 Task: Open a blank sheet, save the file as Positivethinkingplan.epub Type the sentence 'Music is a universal language that transcends boundaries and touches our souls. It has the power to evoke emotions, bring people together, and inspire creativity. From soothing melodies to energetic beats, music accompanies us through various moods and moments in life. It can express joy, sadness, love, and every human emotion in between. Whether listening, playing an instrument, or singing, music enriches our lives, providing solace, entertainment, and a means of self-expression. It is a timeless art form that connects us, unites cultures, and creates a soundtrack for our shared human experiences.'Add formula using equations and charcters after the sentence 'SA=2lw+2lh+2wh' Select the formula and highlight with color Yellow Change the page Orientation to  Potrait
Action: Mouse moved to (263, 160)
Screenshot: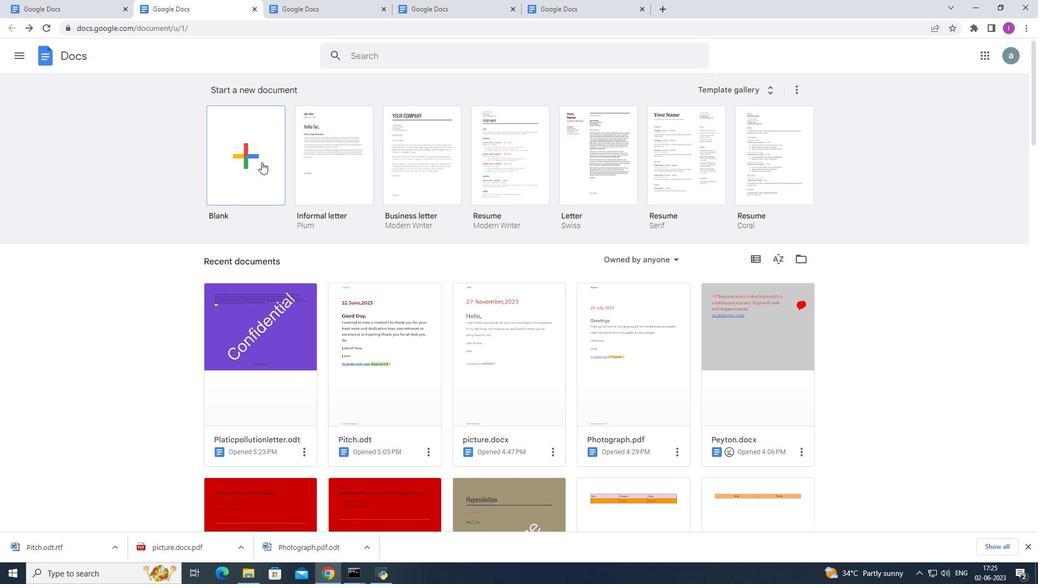 
Action: Mouse pressed left at (263, 160)
Screenshot: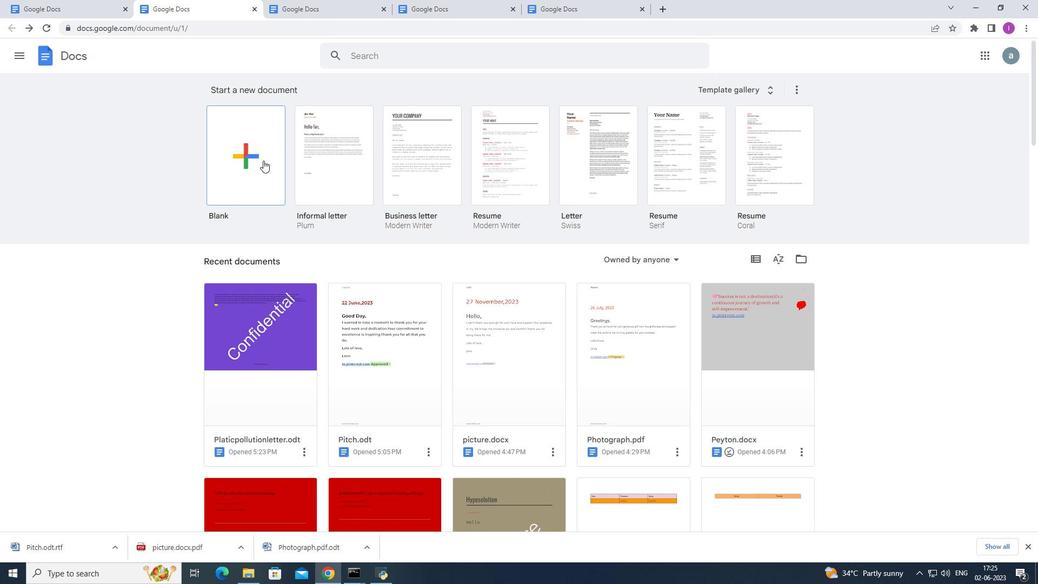 
Action: Mouse moved to (118, 47)
Screenshot: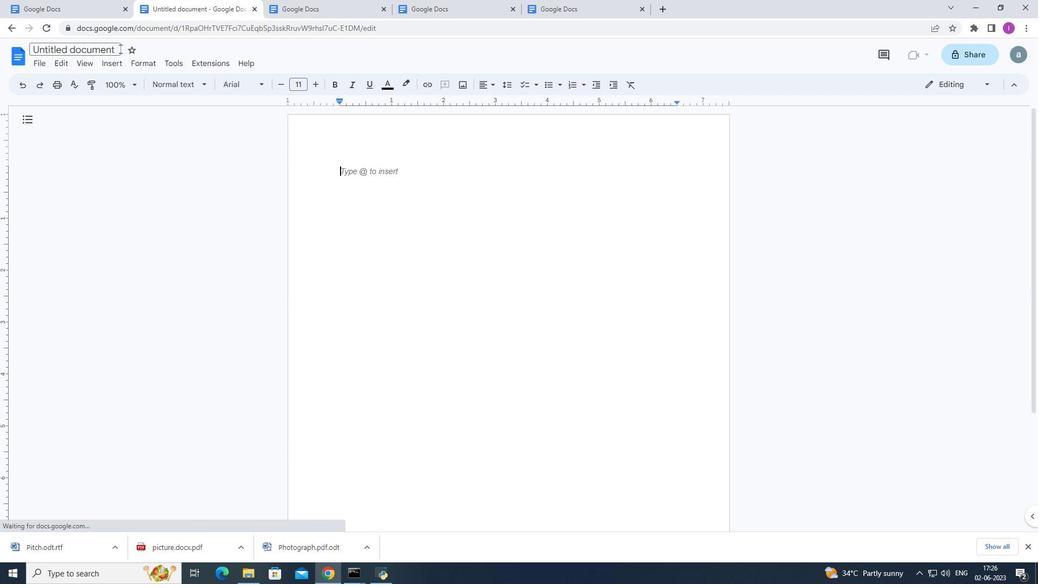 
Action: Mouse pressed left at (118, 47)
Screenshot: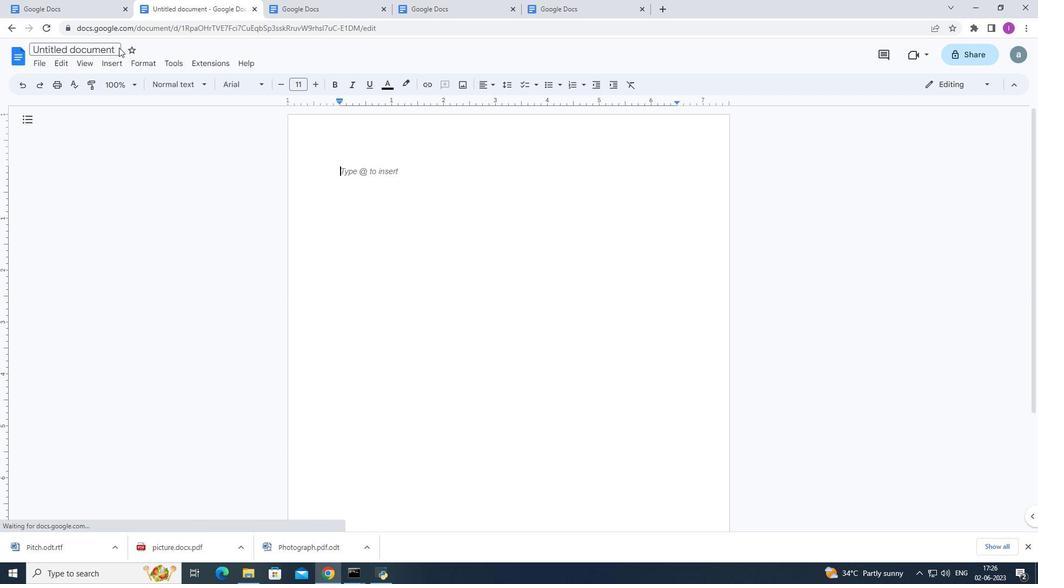 
Action: Mouse moved to (158, 51)
Screenshot: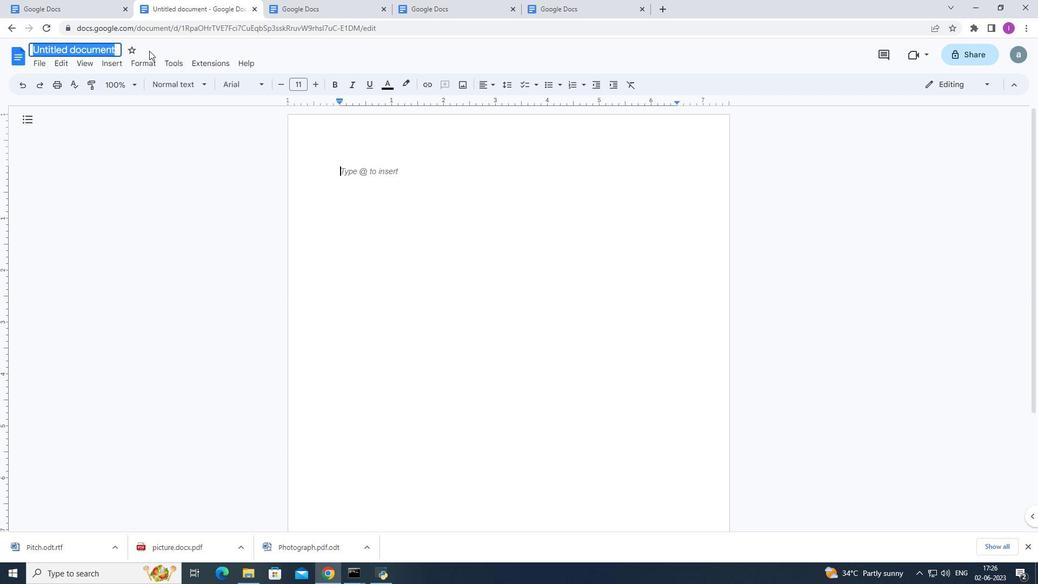 
Action: Key pressed <Key.shift>Positivethinkingplan.epub
Screenshot: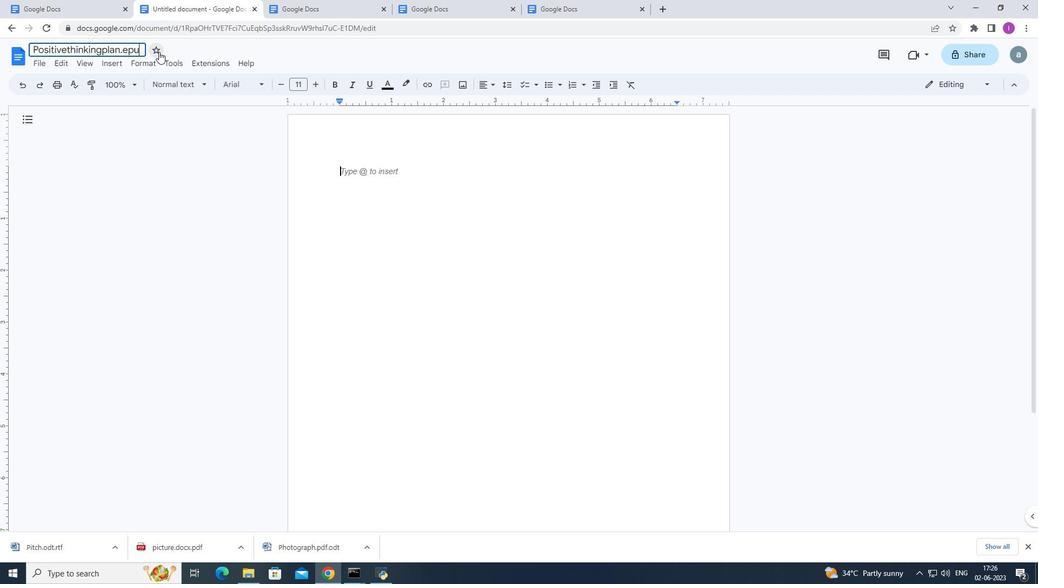 
Action: Mouse moved to (219, 157)
Screenshot: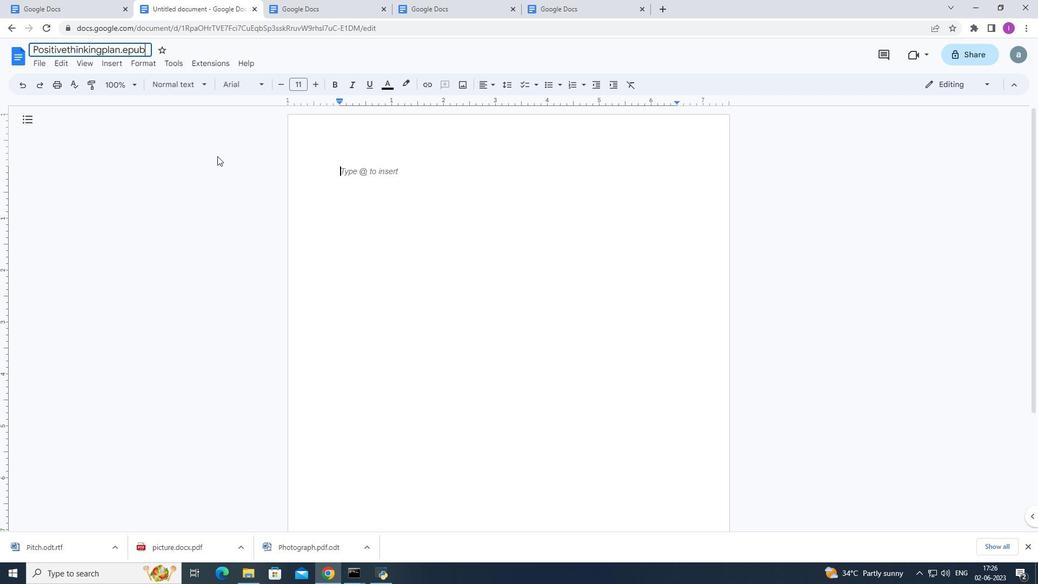 
Action: Mouse pressed left at (219, 157)
Screenshot: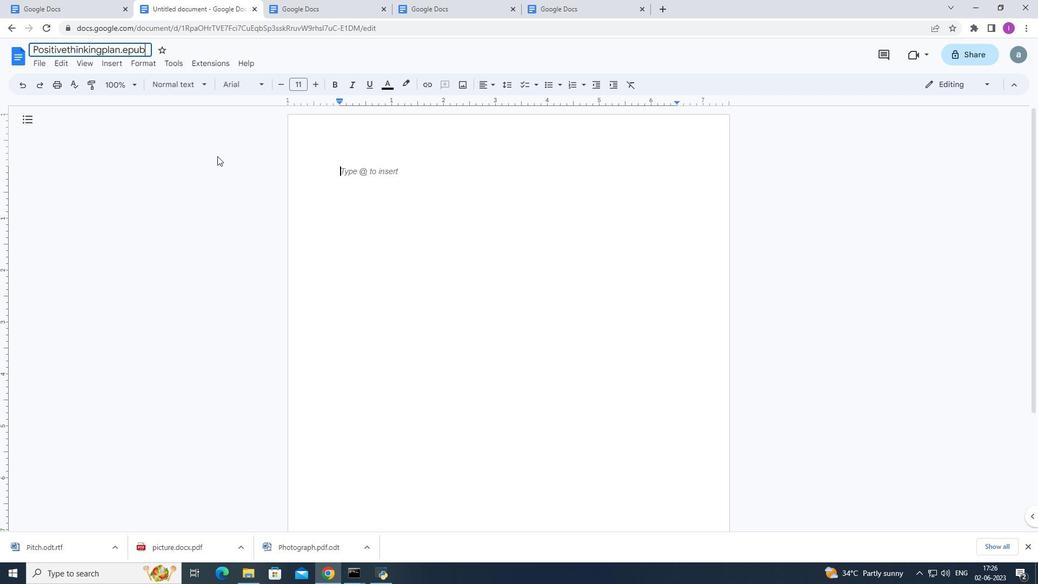 
Action: Mouse moved to (346, 156)
Screenshot: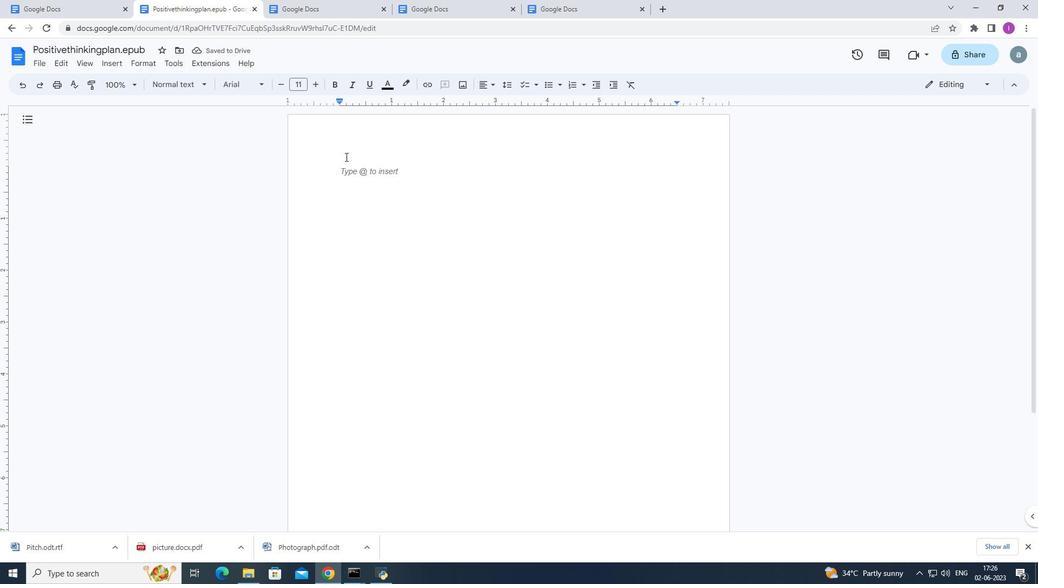 
Action: Mouse pressed left at (346, 156)
Screenshot: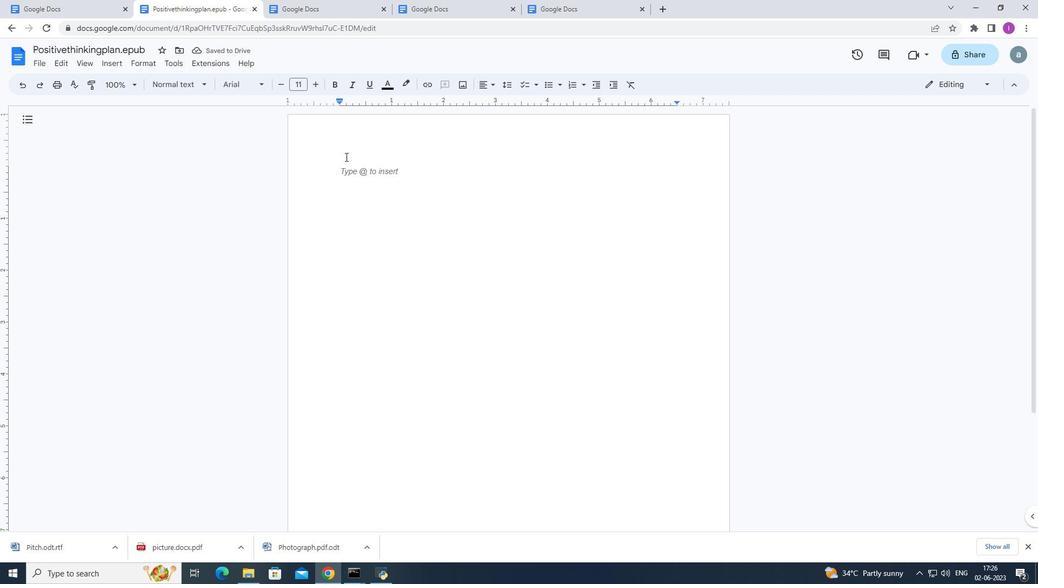 
Action: Mouse moved to (348, 156)
Screenshot: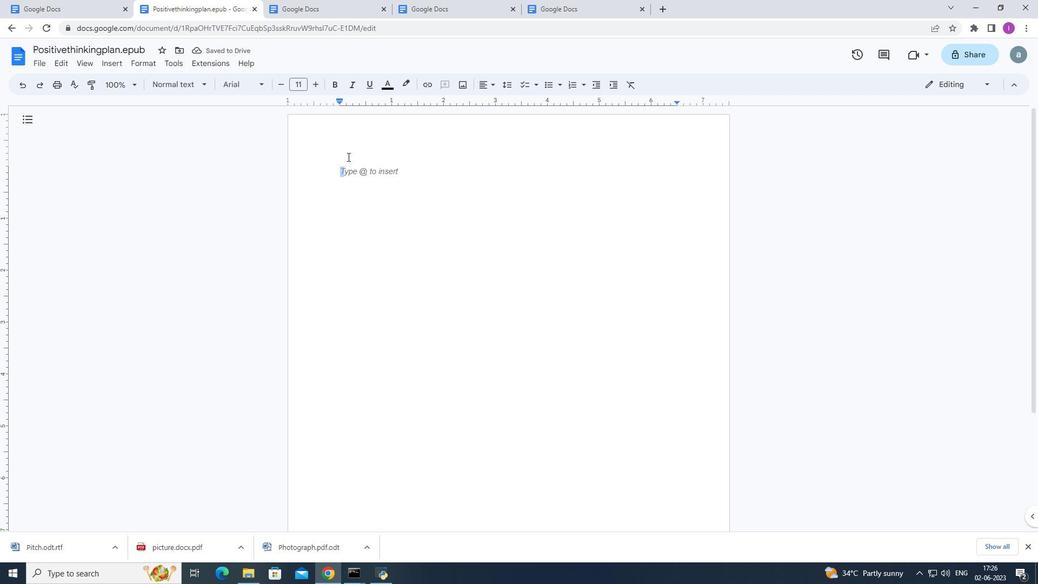 
Action: Key pressed <Key.shift>Music<Key.space>is<Key.space>a<Key.space>universal<Key.space>language<Key.space>tgat<Key.backspace><Key.backspace><Key.backspace>hat<Key.space>transcends<Key.space>boundaries<Key.space>and<Key.space>tiuches<Key.backspace><Key.backspace><Key.backspace><Key.backspace><Key.backspace><Key.backspace>ouches<Key.space>our<Key.space>souls.<Key.shift>It<Key.space>has<Key.space>the<Key.space>power<Key.space>to<Key.space>evoke<Key.space>emotions<Key.space><Key.backspace>,bring<Key.space>people<Key.space>together,and<Key.space>inspire<Key.space>creativity.<Key.shift><Key.shift><Key.shift><Key.shift><Key.shift><Key.shift><Key.shift><Key.shift><Key.shift><Key.shift><Key.shift><Key.shift><Key.shift><Key.shift><Key.shift><Key.shift><Key.shift><Key.shift><Key.shift><Key.shift><Key.shift>Form<Key.backspace><Key.backspace><Key.backspace>rom<Key.space>soothing<Key.space>melodies<Key.space>to<Key.space>energetic<Key.space>beats,music<Key.space>accompanies<Key.space>us<Key.space>through<Key.space>various<Key.space>moods<Key.space>and<Key.space>mon<Key.backspace>ments<Key.space>in<Key.space>life.<Key.shift>It<Key.space>can<Key.space>express<Key.space>joy,sadness,love,and<Key.space>every<Key.space>human<Key.space>a<Key.backspace>emotion<Key.space>in<Key.space>between<Key.space>.<Key.backspace><Key.backspace>.<Key.shift>Whether<Key.space>listening,playing<Key.space>an<Key.space>instrument,or<Key.space>singing,musuc<Key.backspace><Key.backspace>ic<Key.space>enrichesour<Key.space>lives,providing
Screenshot: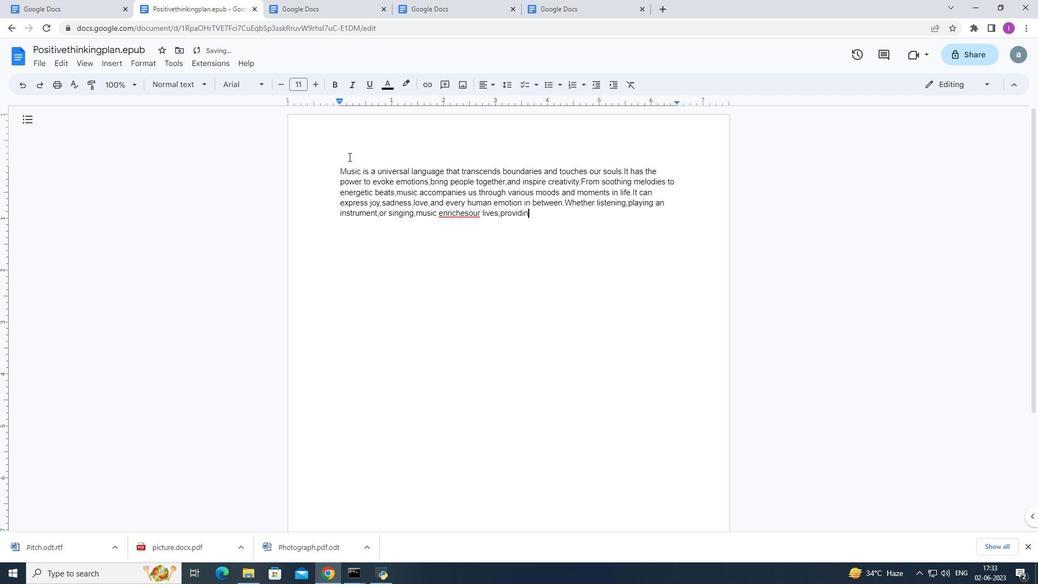 
Action: Mouse moved to (466, 211)
Screenshot: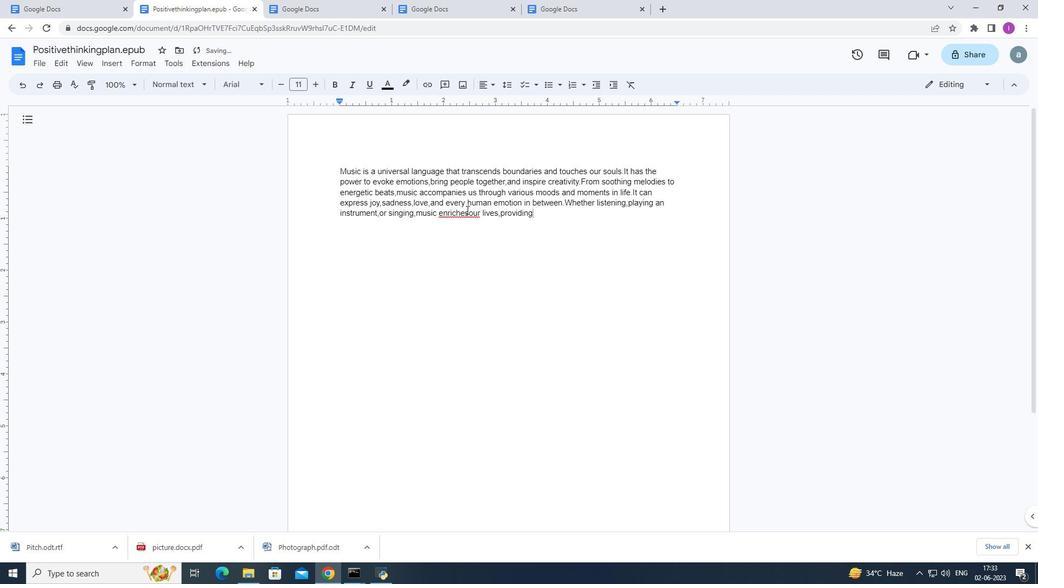 
Action: Mouse pressed left at (466, 211)
Screenshot: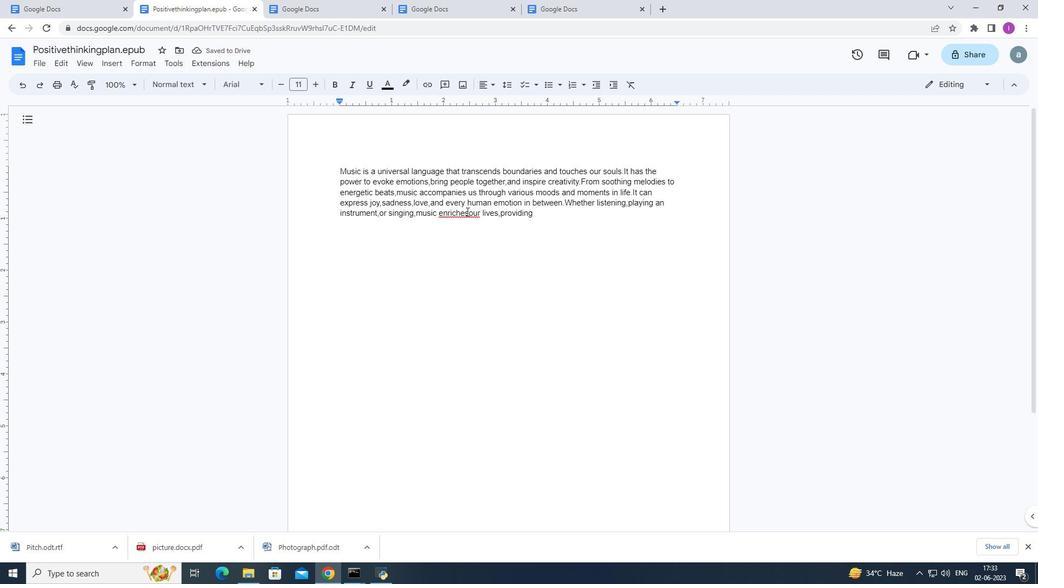 
Action: Mouse moved to (469, 202)
Screenshot: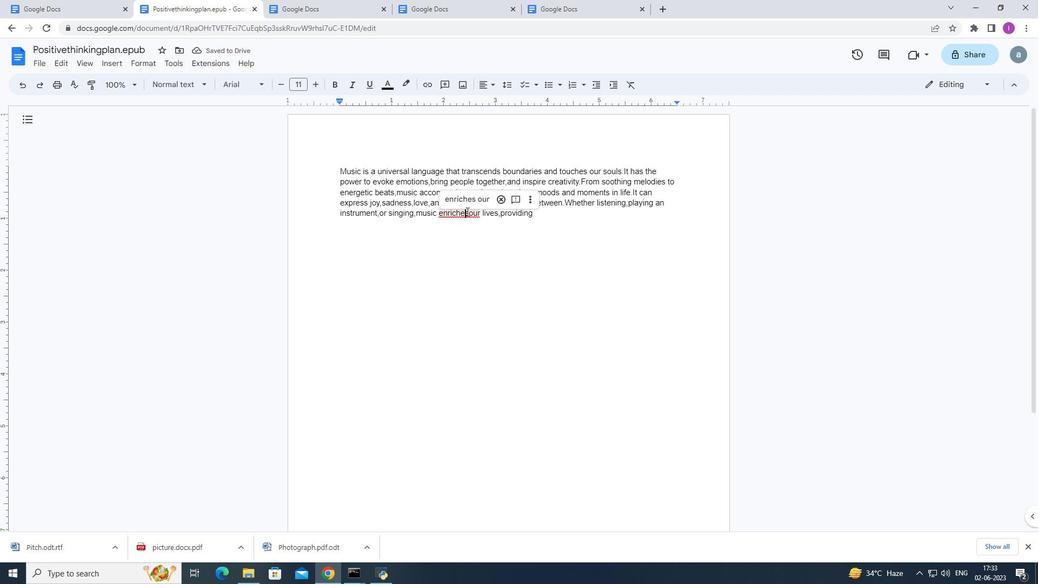 
Action: Mouse pressed left at (469, 202)
Screenshot: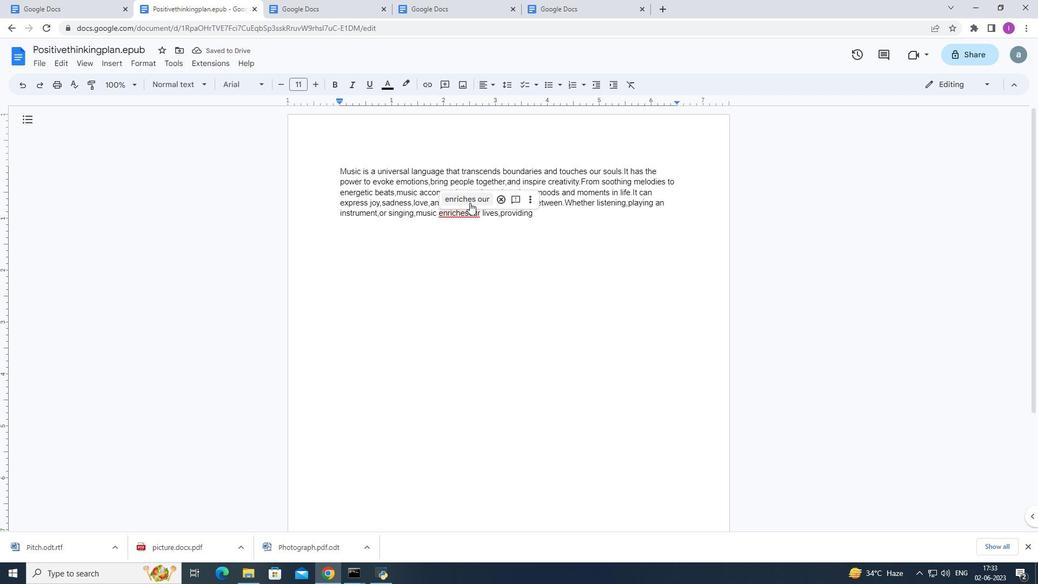 
Action: Mouse moved to (538, 217)
Screenshot: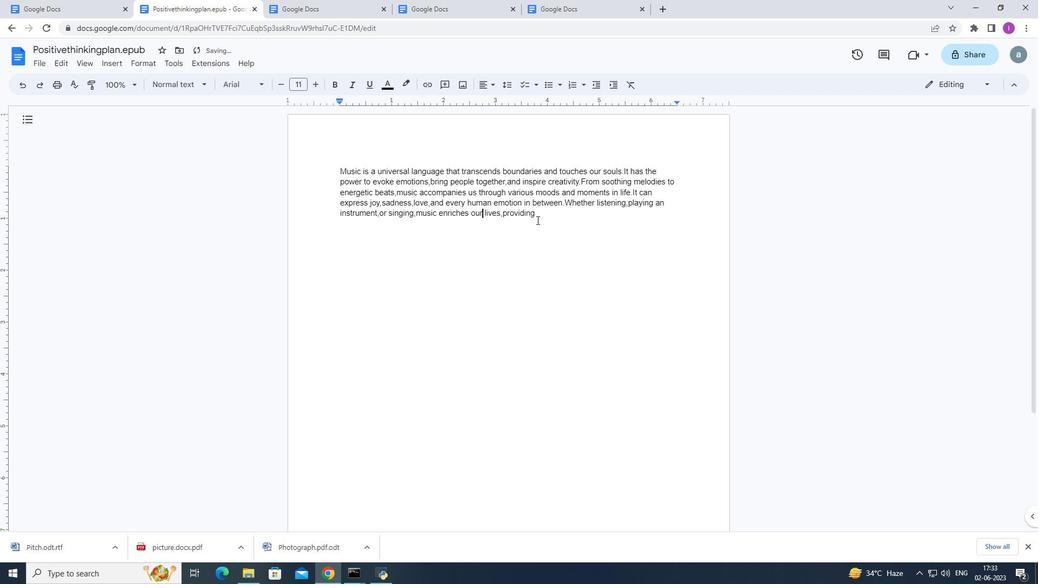 
Action: Mouse pressed left at (538, 217)
Screenshot: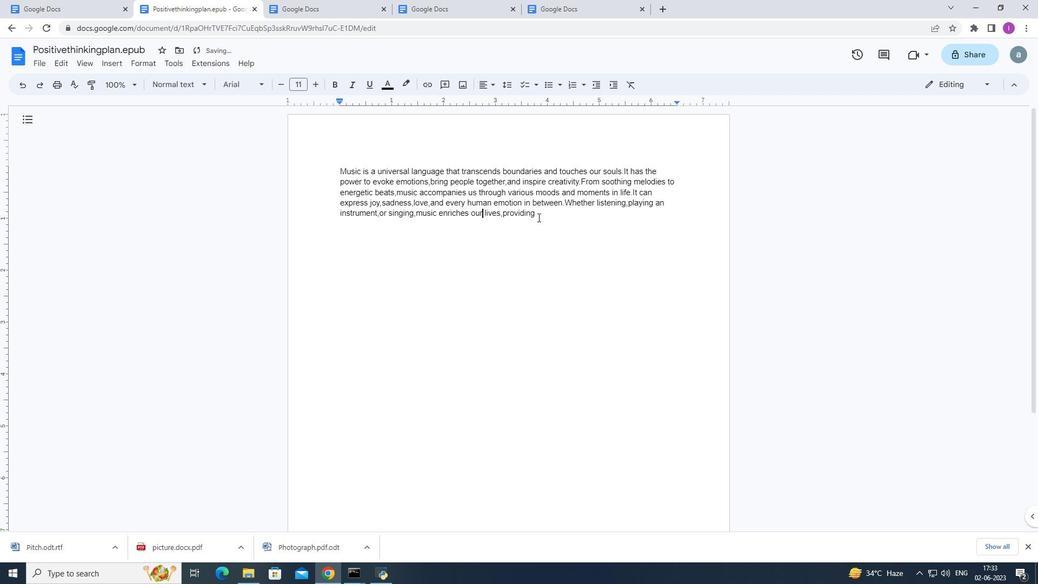 
Action: Mouse moved to (531, 213)
Screenshot: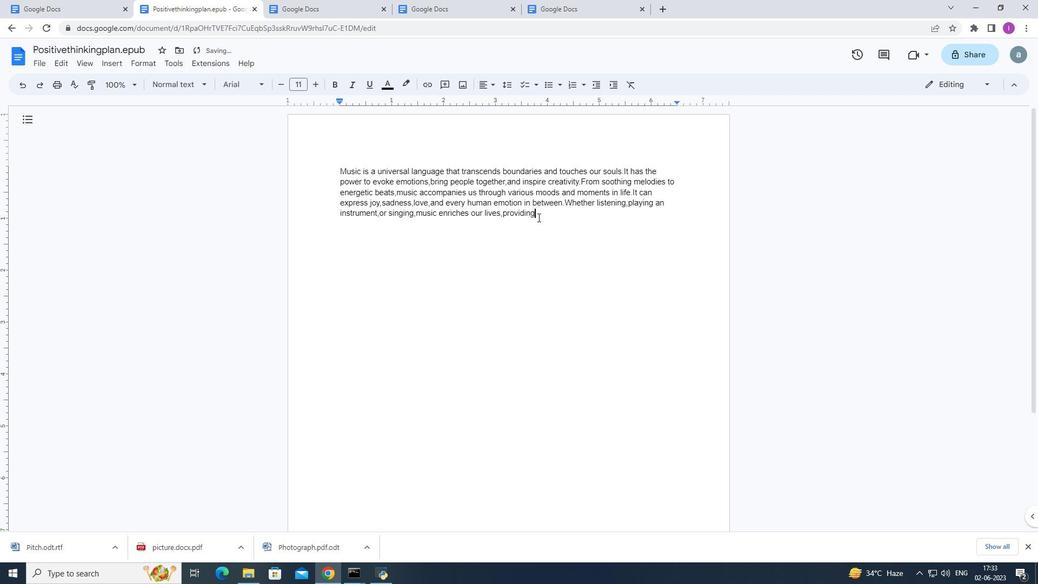 
Action: Key pressed <Key.space>solace,entertainment,and<Key.space>s<Key.backspace>a<Key.space>means<Key.space>of<Key.space>self-expression,<Key.backspace>.<Key.shift><Key.shift><Key.shift><Key.shift><Key.shift><Key.shift><Key.shift><Key.shift><Key.shift><Key.shift><Key.shift><Key.shift><Key.shift><Key.shift><Key.shift><Key.shift><Key.shift><Key.shift><Key.shift><Key.shift><Key.shift><Key.shift><Key.shift><Key.shift><Key.shift><Key.shift><Key.shift><Key.shift><Key.shift><Key.shift><Key.shift>It<Key.space><Key.space>is<Key.space>a<Key.space>timr<Key.backspace>eles<Key.backspace><Key.backspace>ess<Key.space>art<Key.space>d<Key.backspace>form<Key.space>that<Key.space>connects<Key.space>us,unities<Key.space>cultures,and<Key.space>creates<Key.space>a<Key.space>sound<Key.space><Key.backspace>track<Key.space>for<Key.space>our<Key.space>shares<Key.backspace>d<Key.space>human<Key.space>experiences.<Key.enter><Key.shift><Key.shift><Key.shift><Key.shift><Key.shift><Key.shift><Key.shift><Key.shift><Key.shift><Key.shift>S<Key.shift>A=<Key.shift><Key.shift><Key.shift><Key.shift><Key.shift><Key.shift><Key.shift>@<Key.shift><Key.shift><Key.shift><Key.shift><Key.shift><Key.shift><Key.shift><Key.shift><Key.shift>L<Key.backspace><Key.backspace>2lw=2lh=<Key.backspace><Key.backspace><Key.backspace><Key.backspace><Key.backspace><Key.shift>+2lh<Key.shift>+2wh
Screenshot: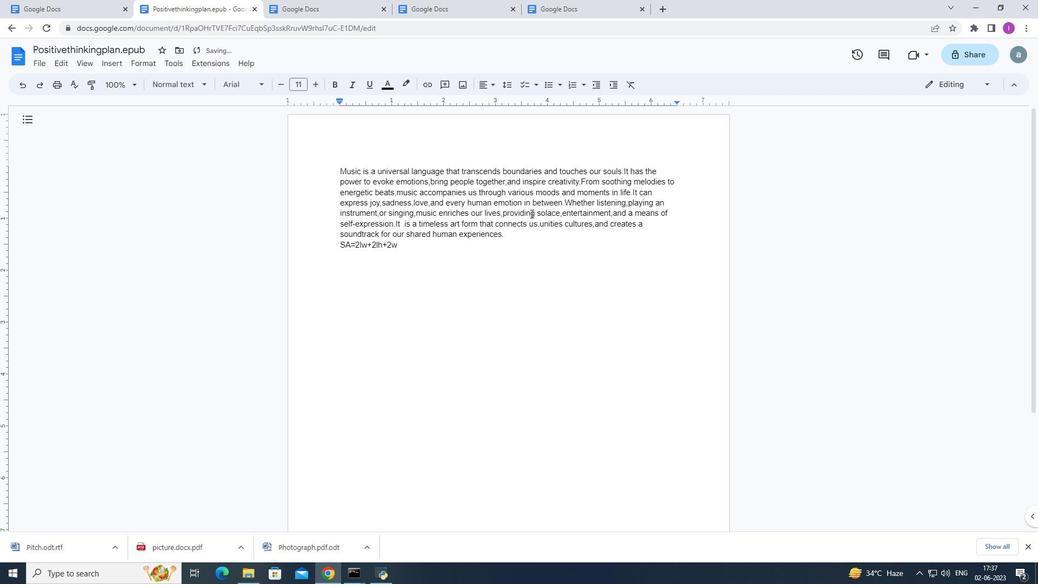 
Action: Mouse moved to (406, 243)
Screenshot: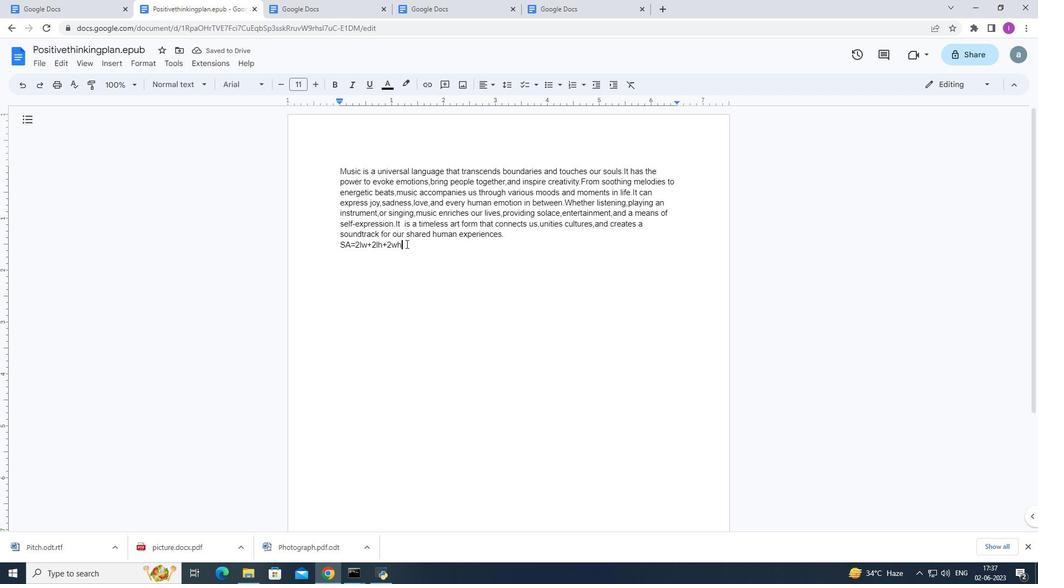 
Action: Mouse pressed left at (406, 243)
Screenshot: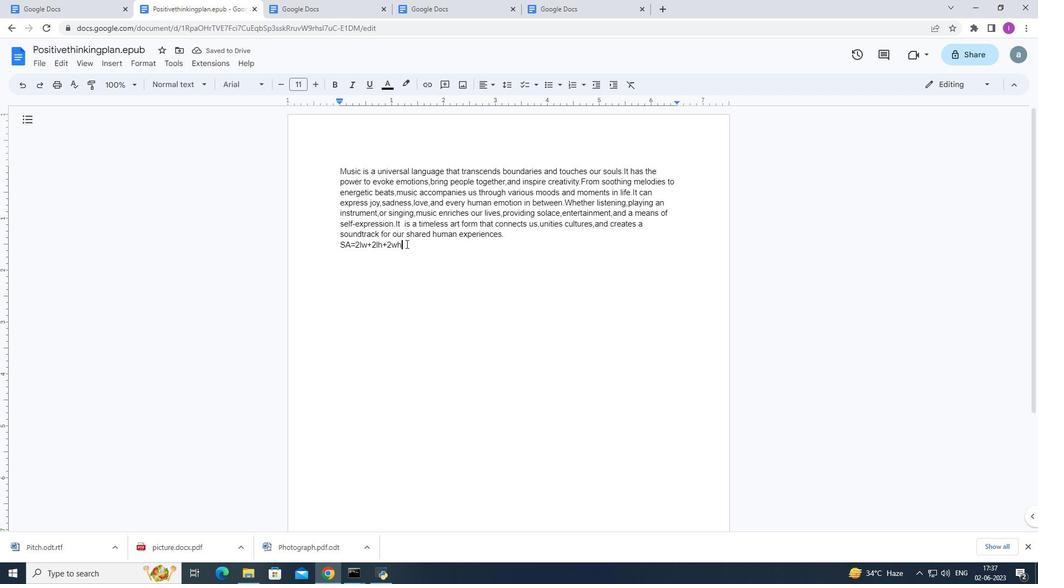 
Action: Mouse moved to (402, 82)
Screenshot: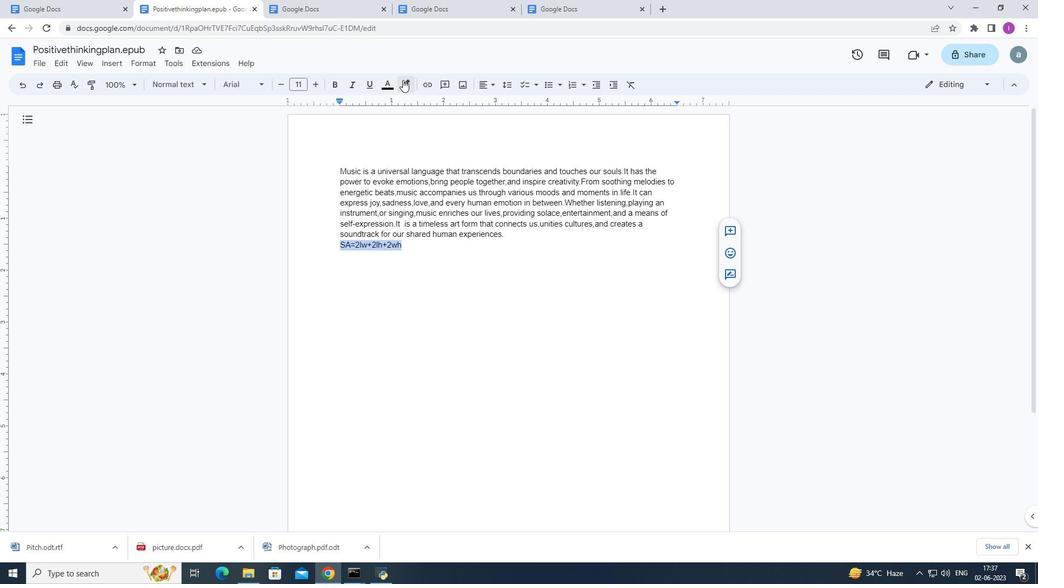 
Action: Mouse pressed left at (402, 82)
Screenshot: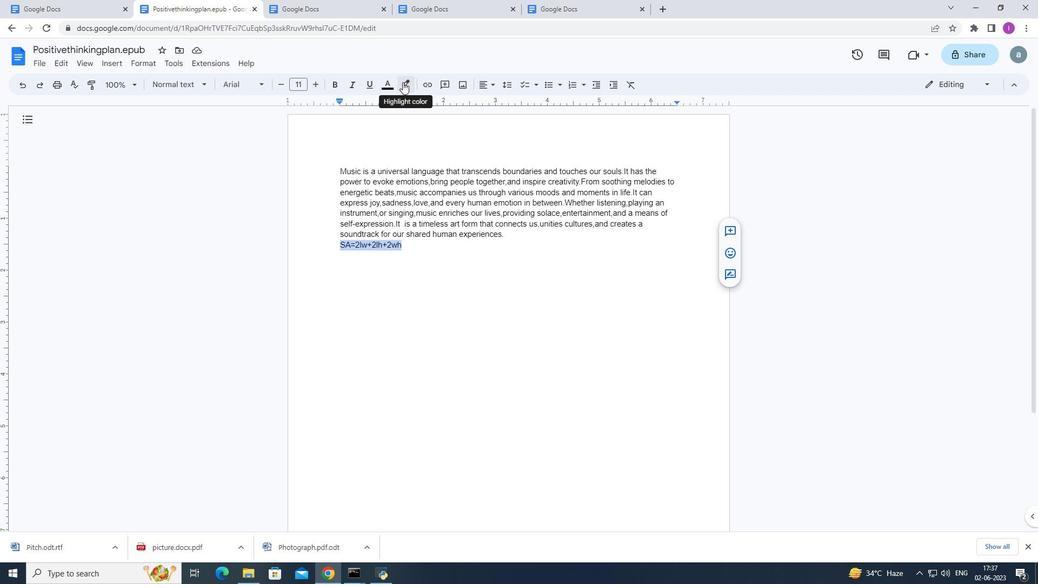 
Action: Mouse moved to (446, 135)
Screenshot: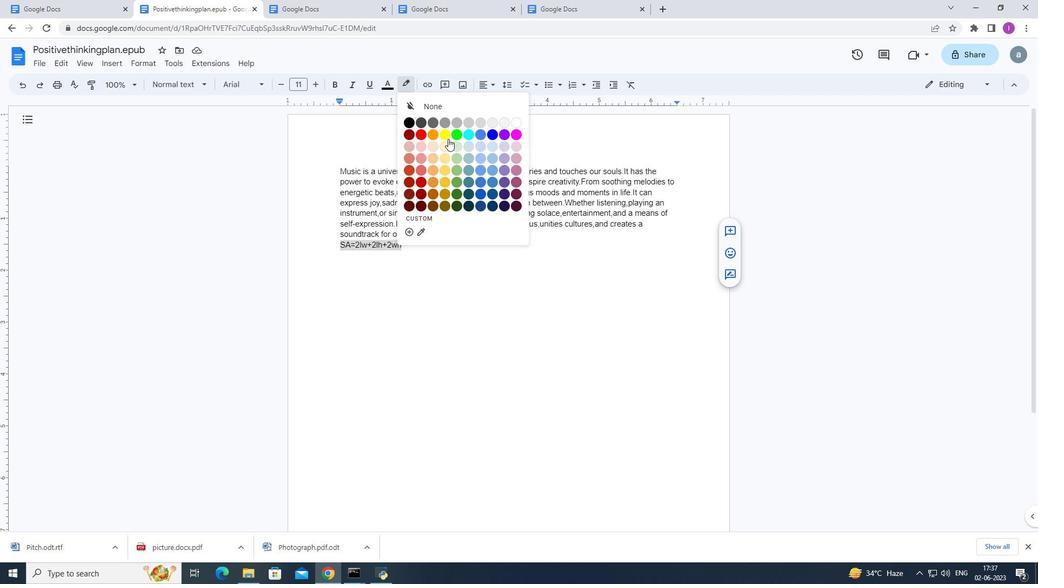 
Action: Mouse pressed left at (446, 135)
Screenshot: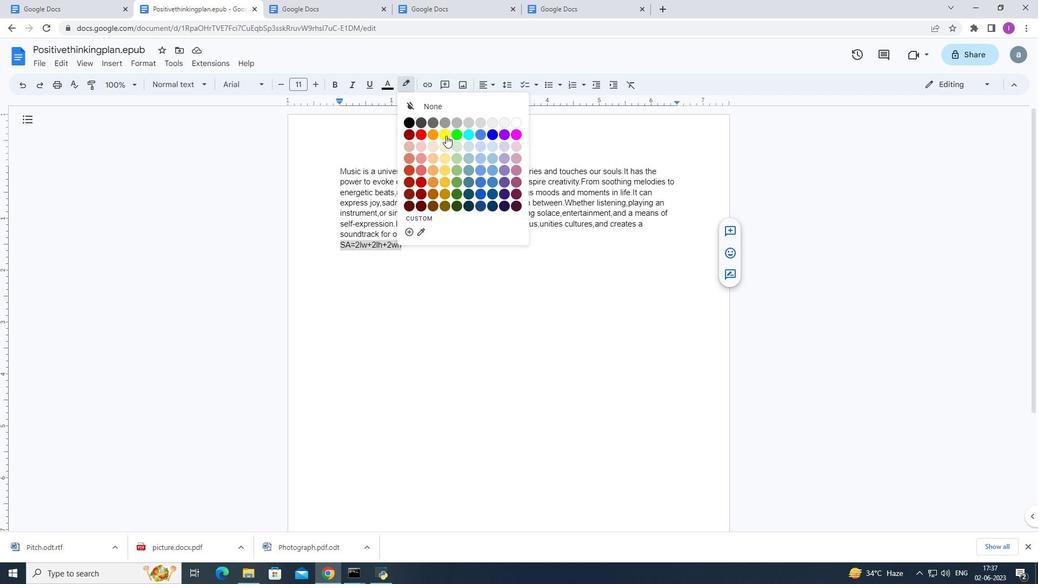 
Action: Mouse moved to (316, 223)
Screenshot: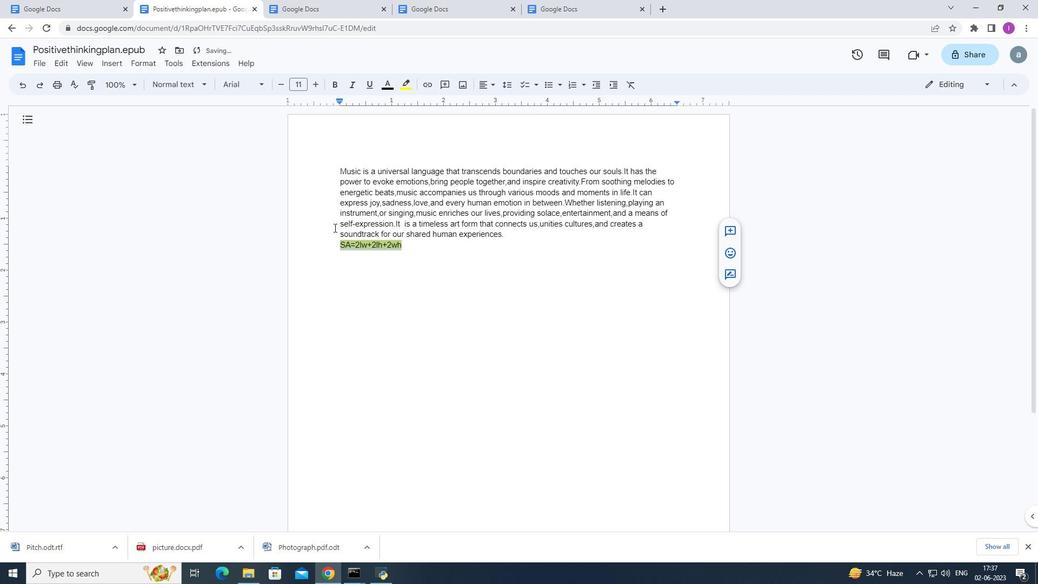 
Action: Mouse pressed left at (316, 223)
Screenshot: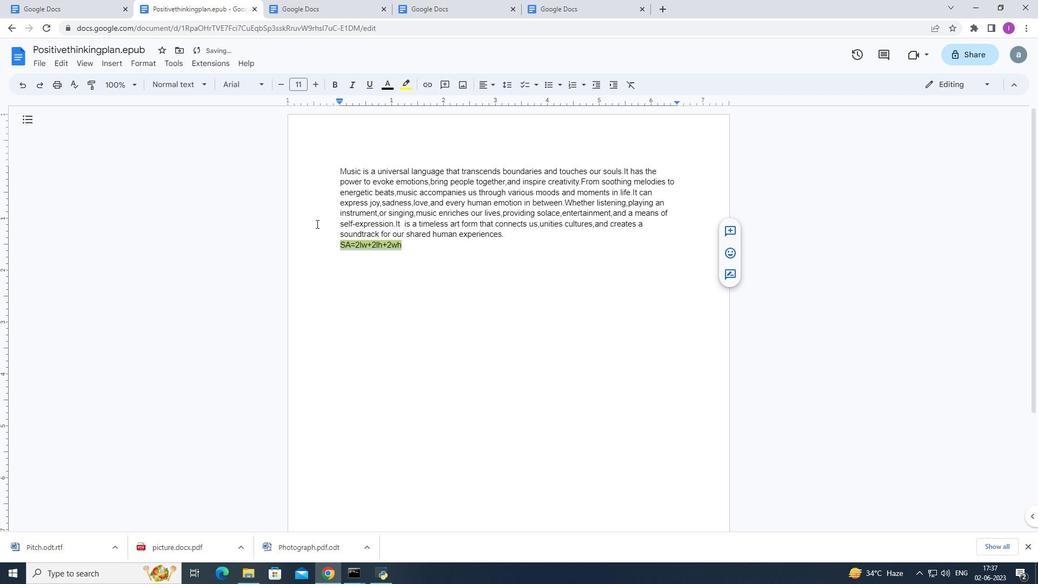 
Action: Mouse moved to (36, 62)
Screenshot: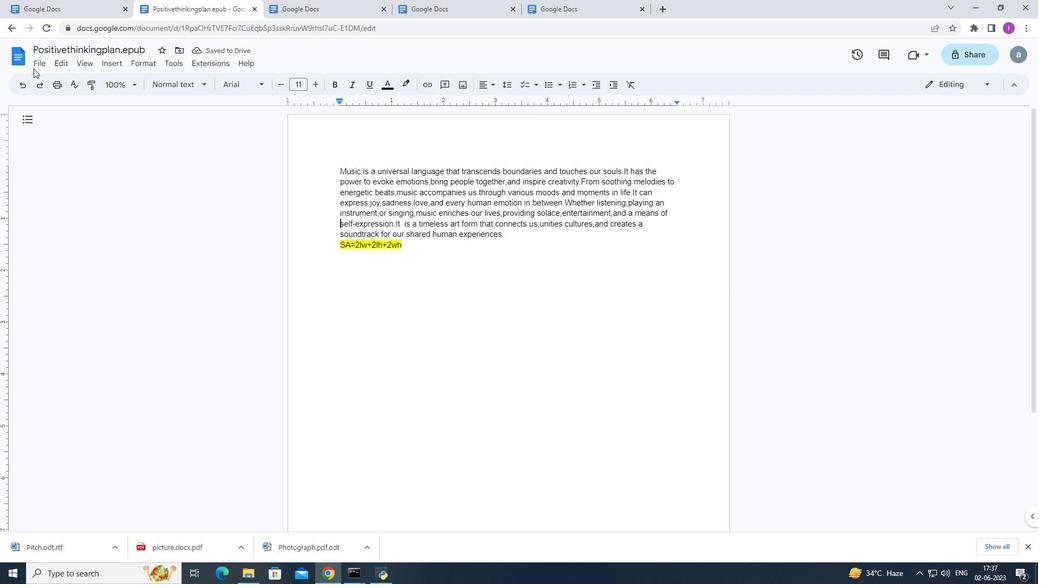 
Action: Mouse pressed left at (36, 62)
Screenshot: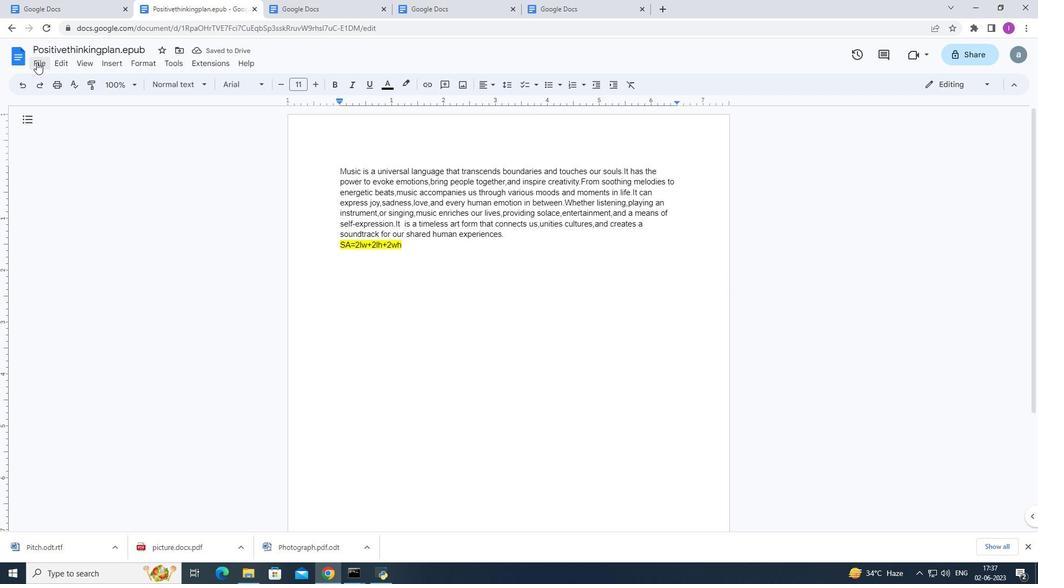 
Action: Mouse moved to (91, 359)
Screenshot: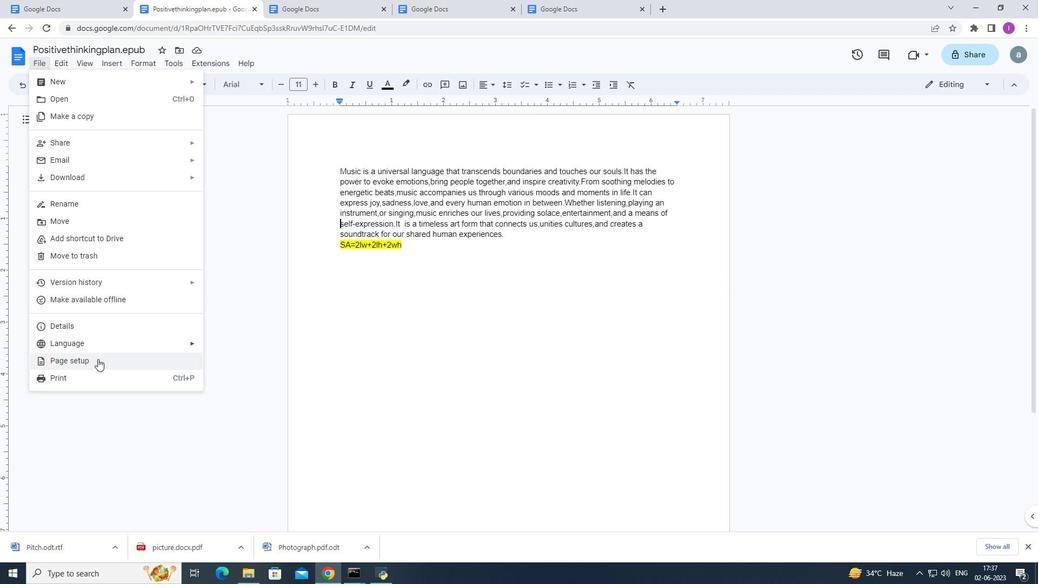 
Action: Mouse pressed left at (91, 359)
Screenshot: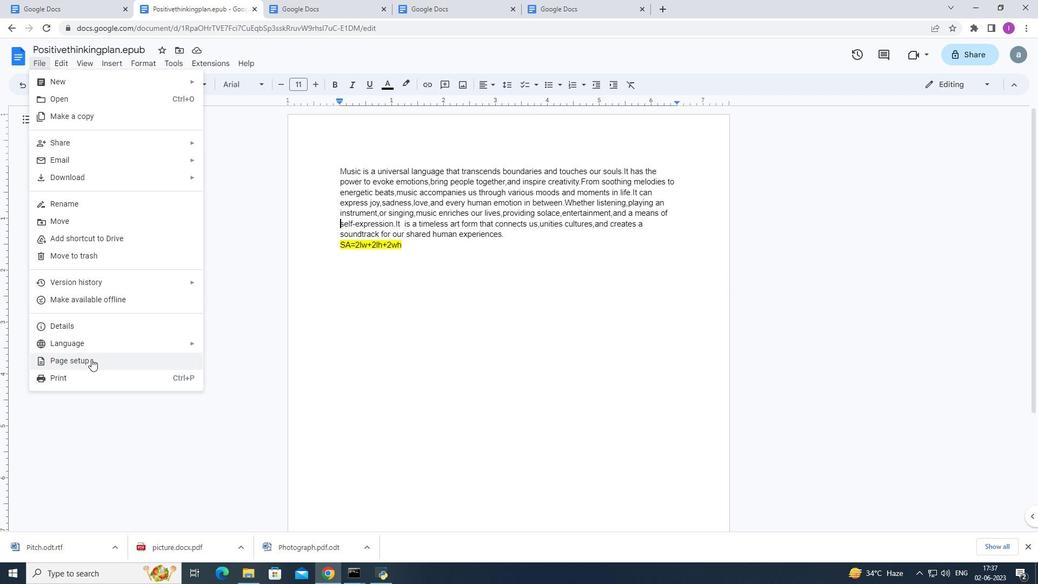 
Action: Mouse moved to (473, 275)
Screenshot: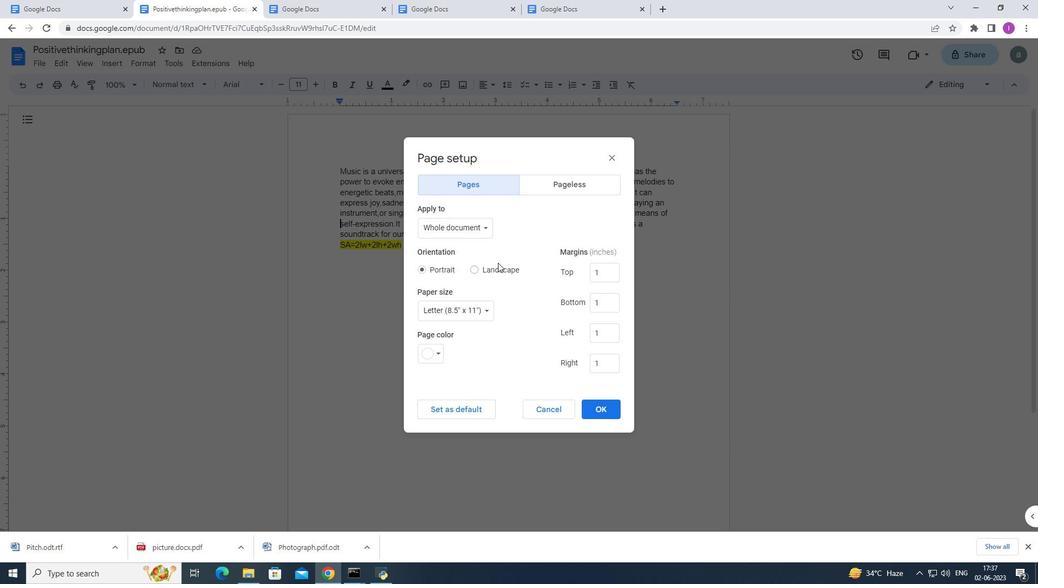 
Action: Mouse pressed left at (473, 275)
Screenshot: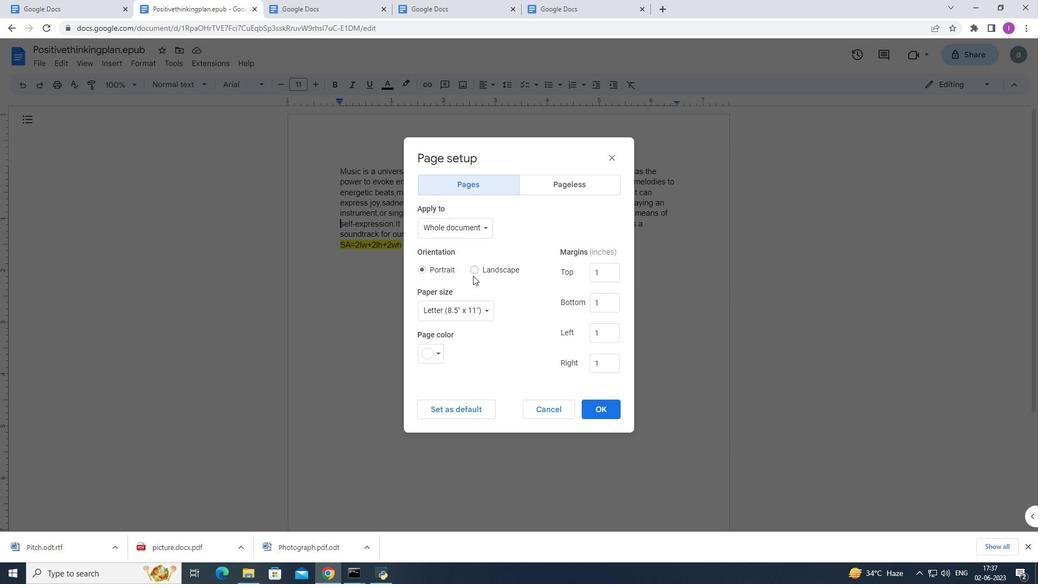
Action: Mouse moved to (432, 272)
Screenshot: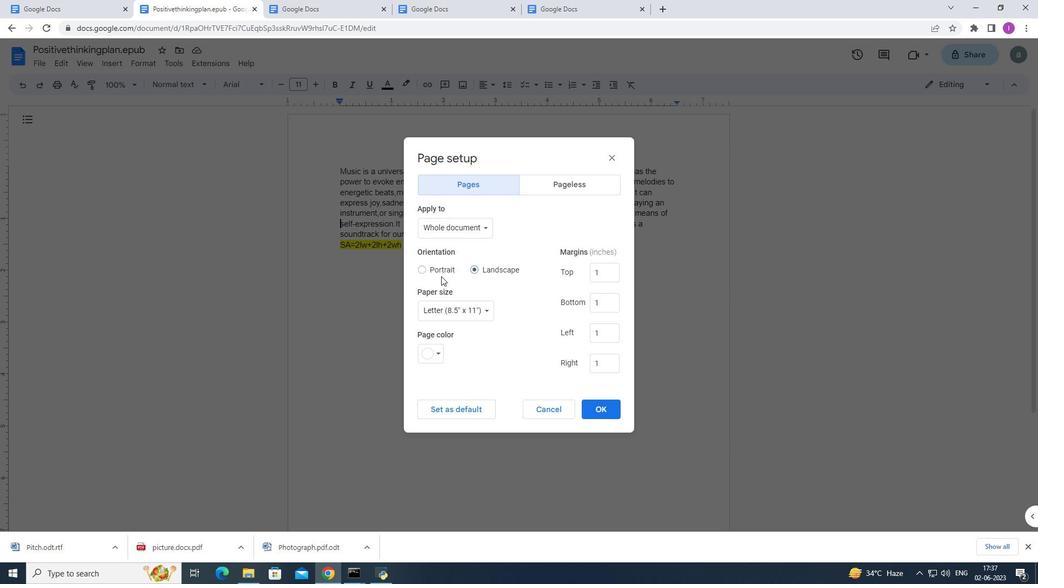 
Action: Mouse pressed left at (432, 272)
Screenshot: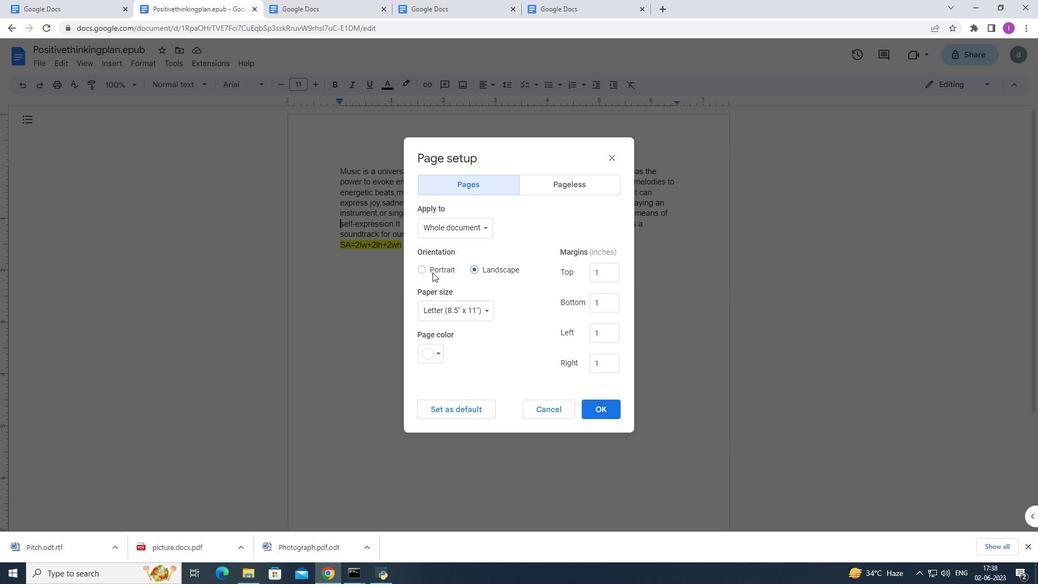 
Action: Mouse moved to (589, 401)
Screenshot: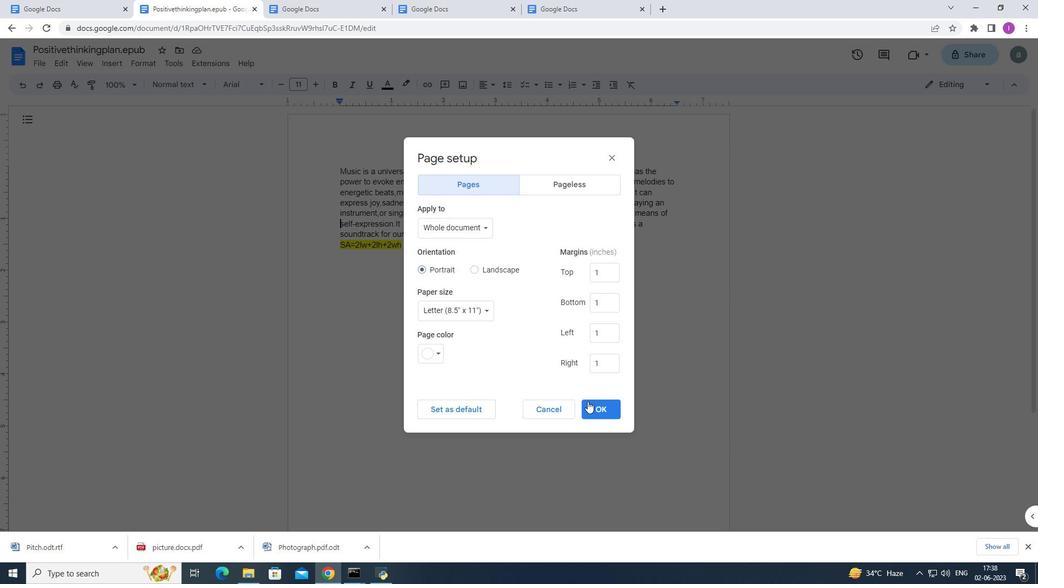 
Action: Mouse pressed left at (589, 401)
Screenshot: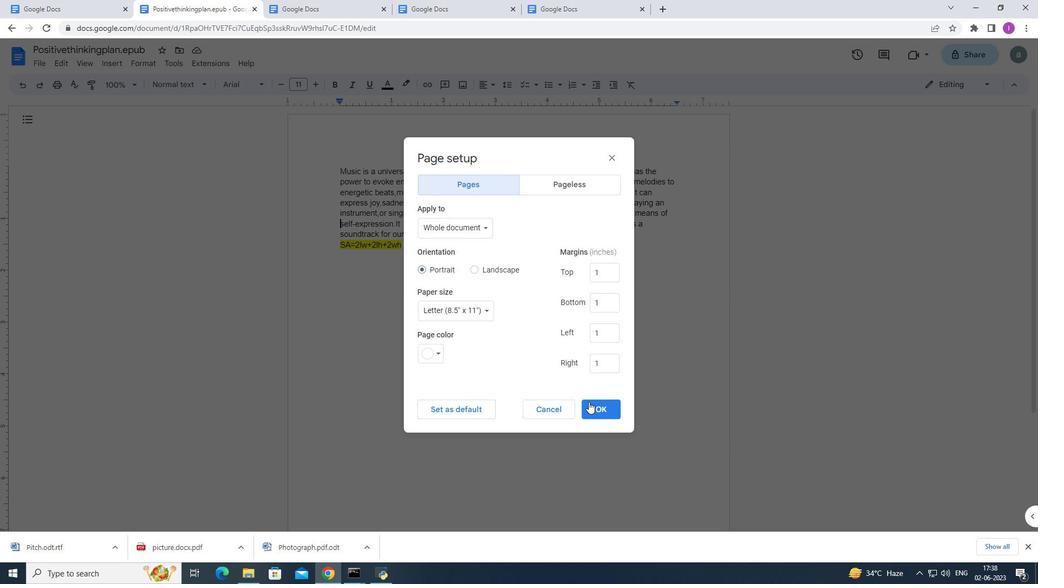
Action: Mouse moved to (290, 358)
Screenshot: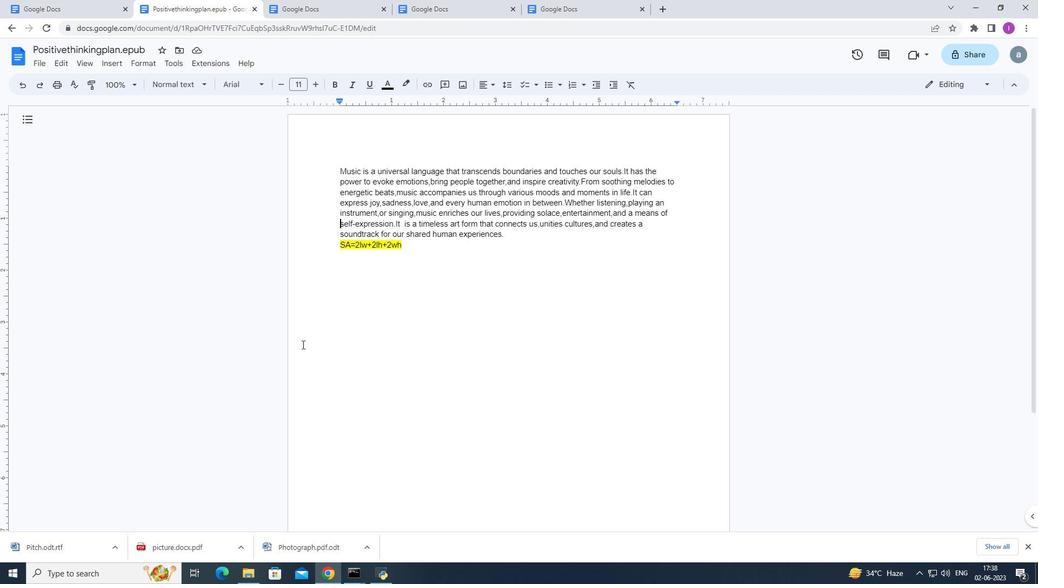 
